 Task: Add filter "Normal" in priority.
Action: Mouse moved to (833, 240)
Screenshot: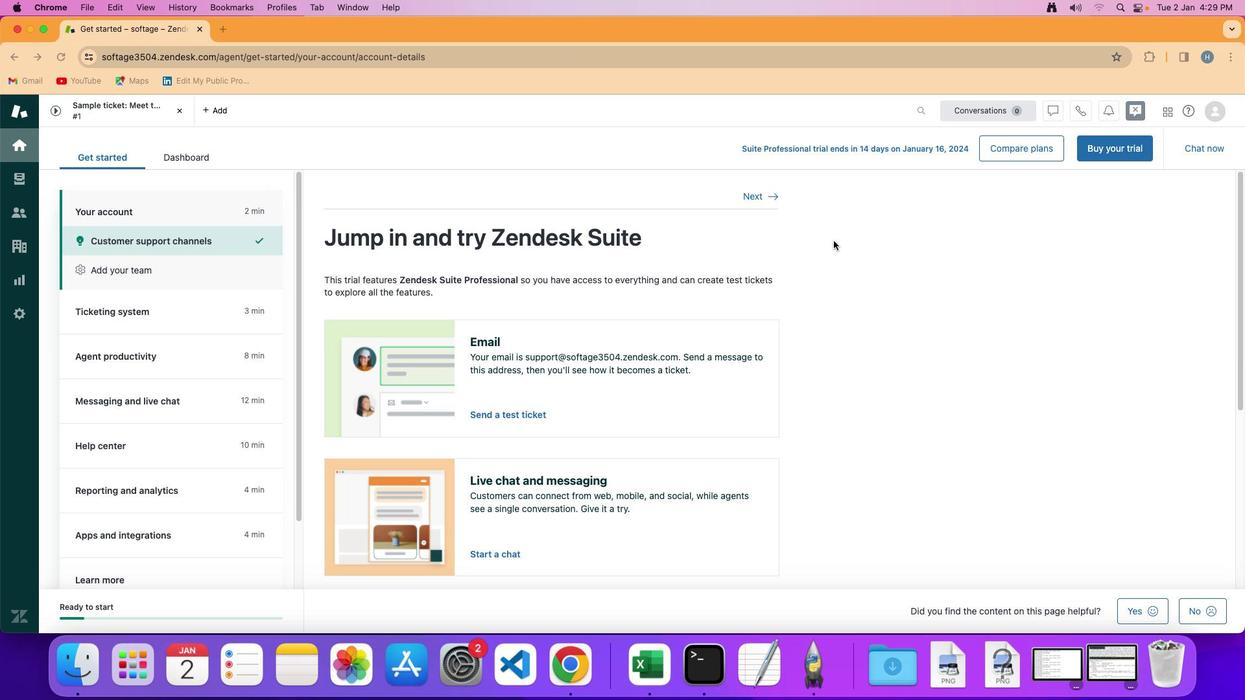 
Action: Mouse pressed left at (833, 240)
Screenshot: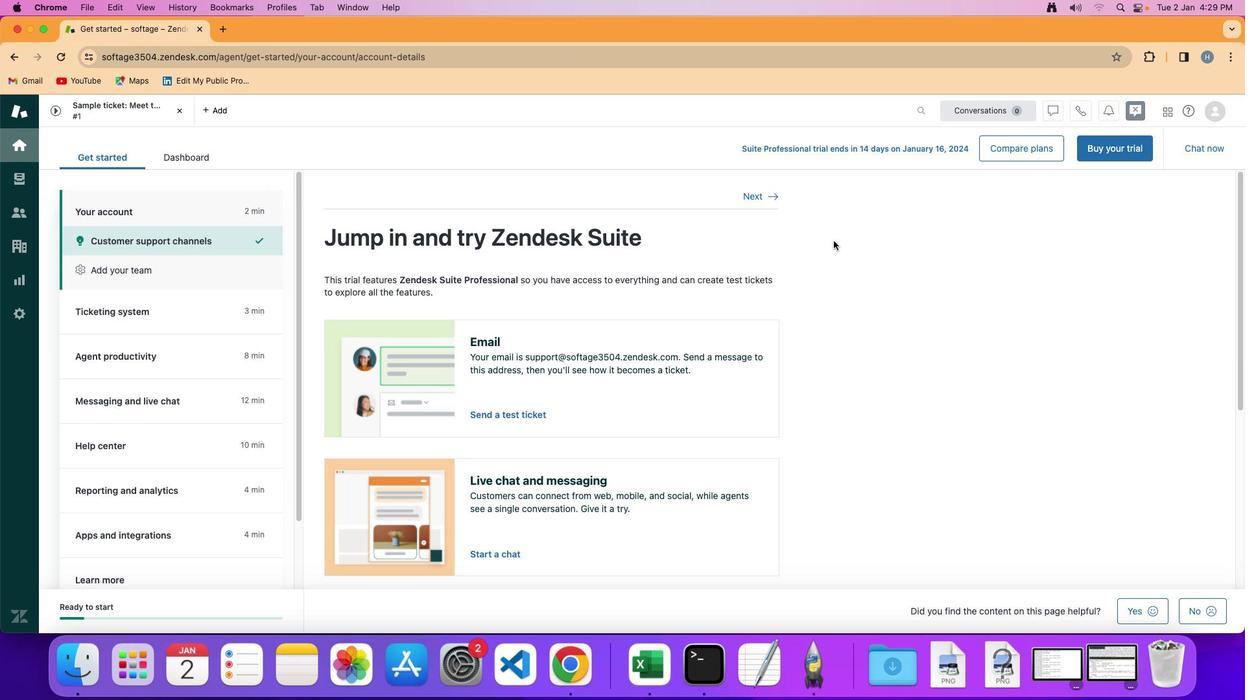 
Action: Mouse moved to (13, 168)
Screenshot: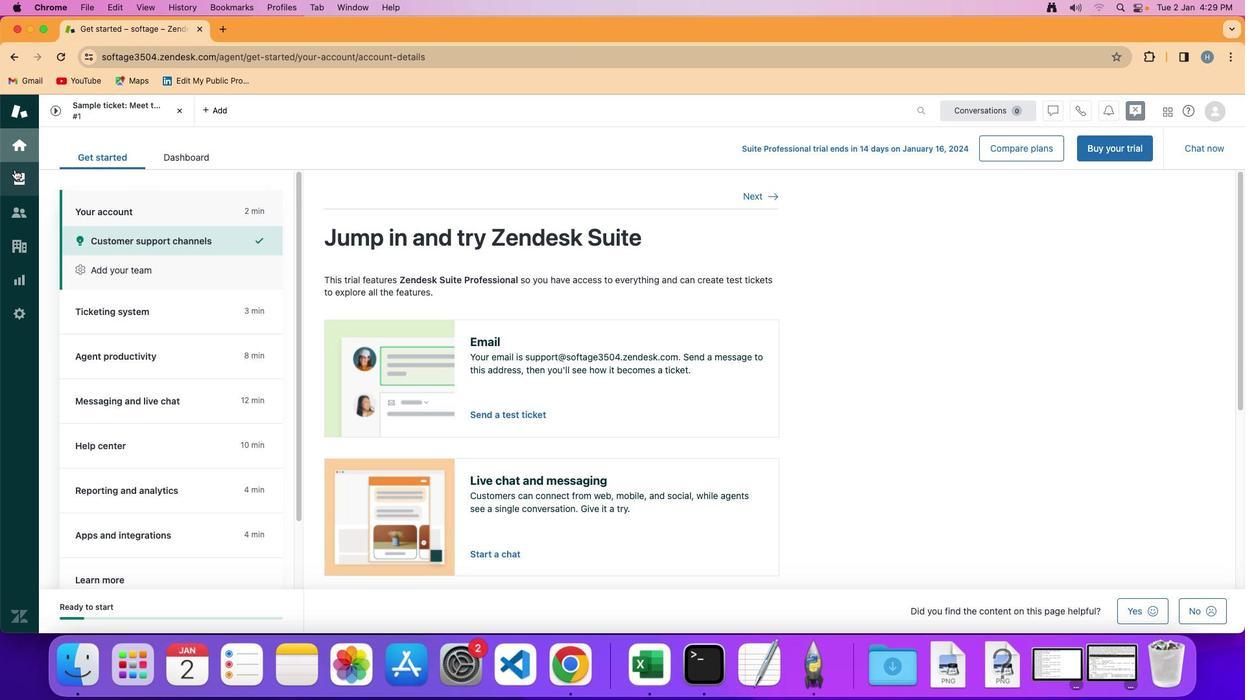 
Action: Mouse pressed left at (13, 168)
Screenshot: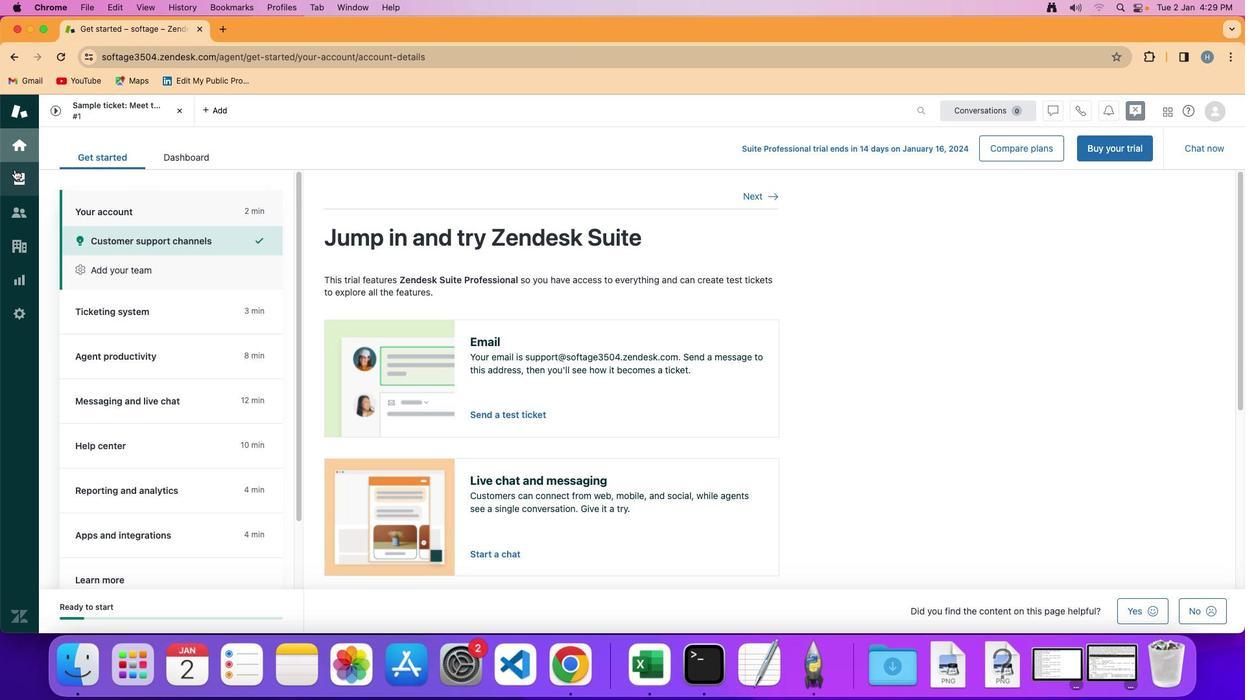 
Action: Mouse moved to (310, 199)
Screenshot: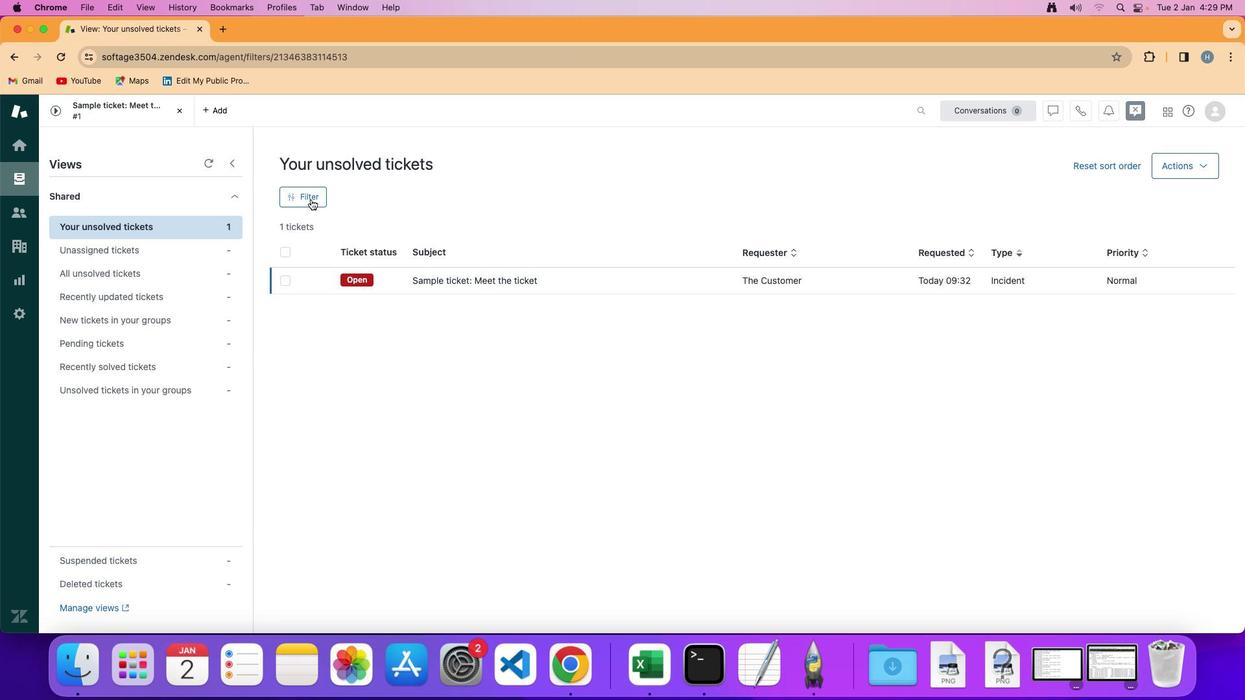 
Action: Mouse pressed left at (310, 199)
Screenshot: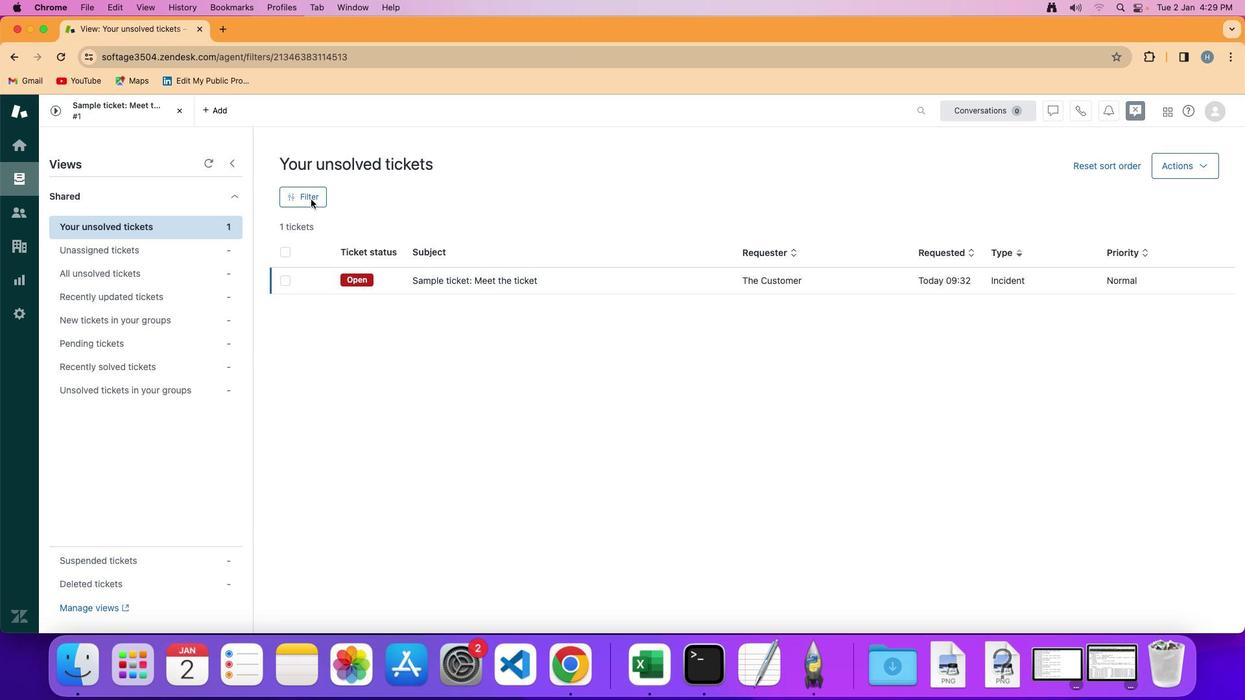 
Action: Mouse moved to (1056, 499)
Screenshot: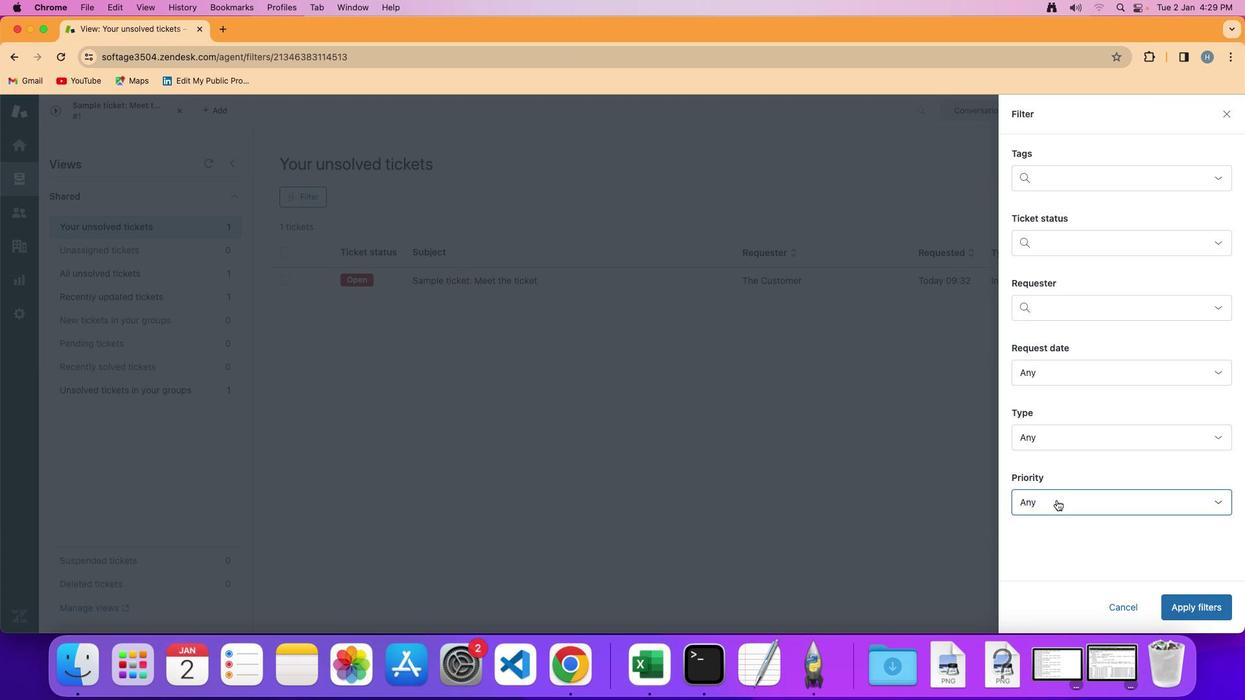 
Action: Mouse pressed left at (1056, 499)
Screenshot: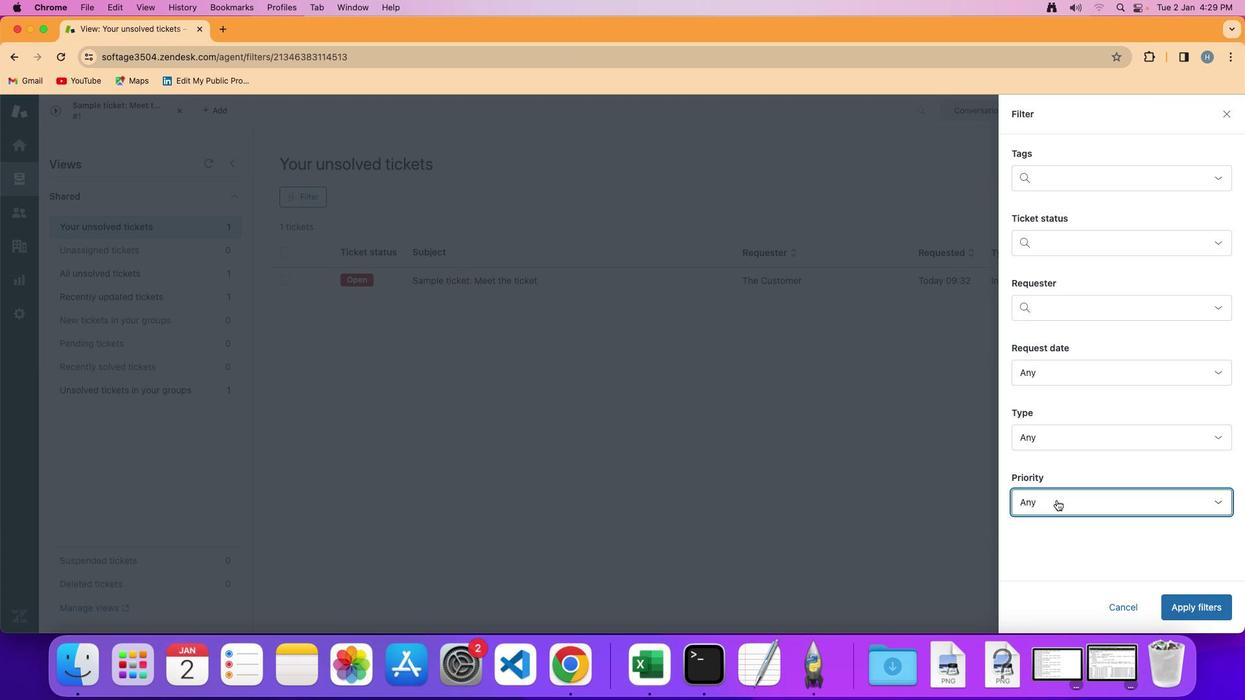 
Action: Mouse moved to (1079, 429)
Screenshot: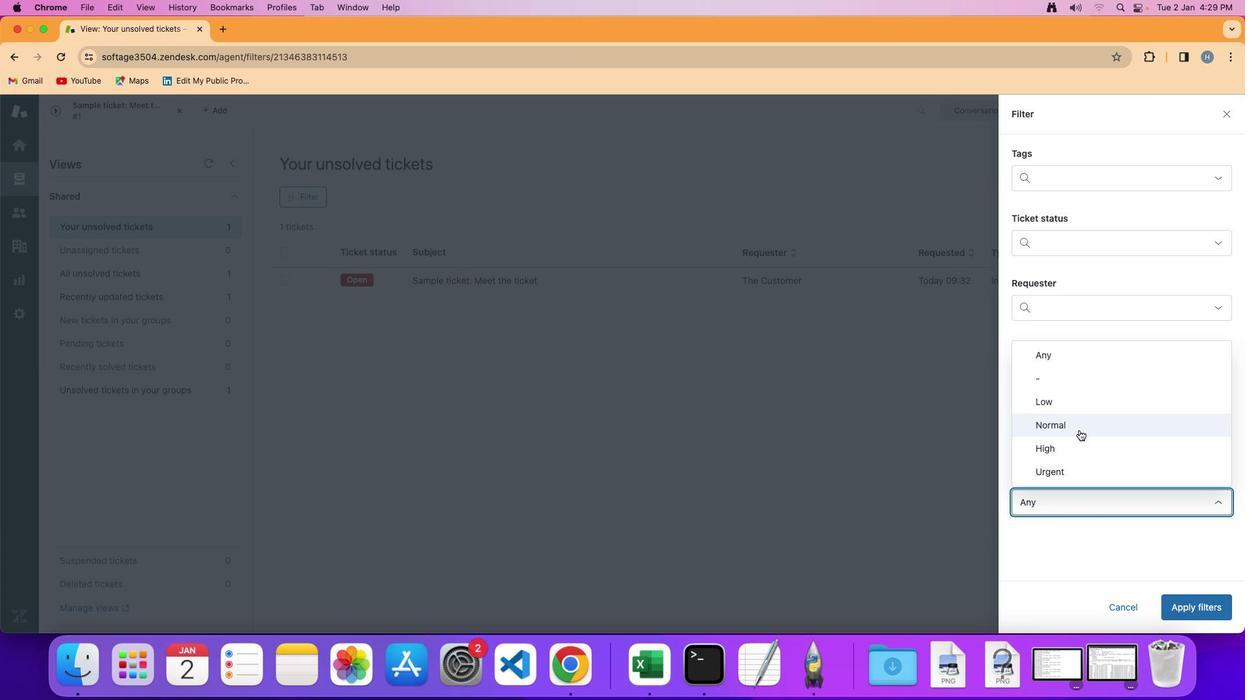 
Action: Mouse pressed left at (1079, 429)
Screenshot: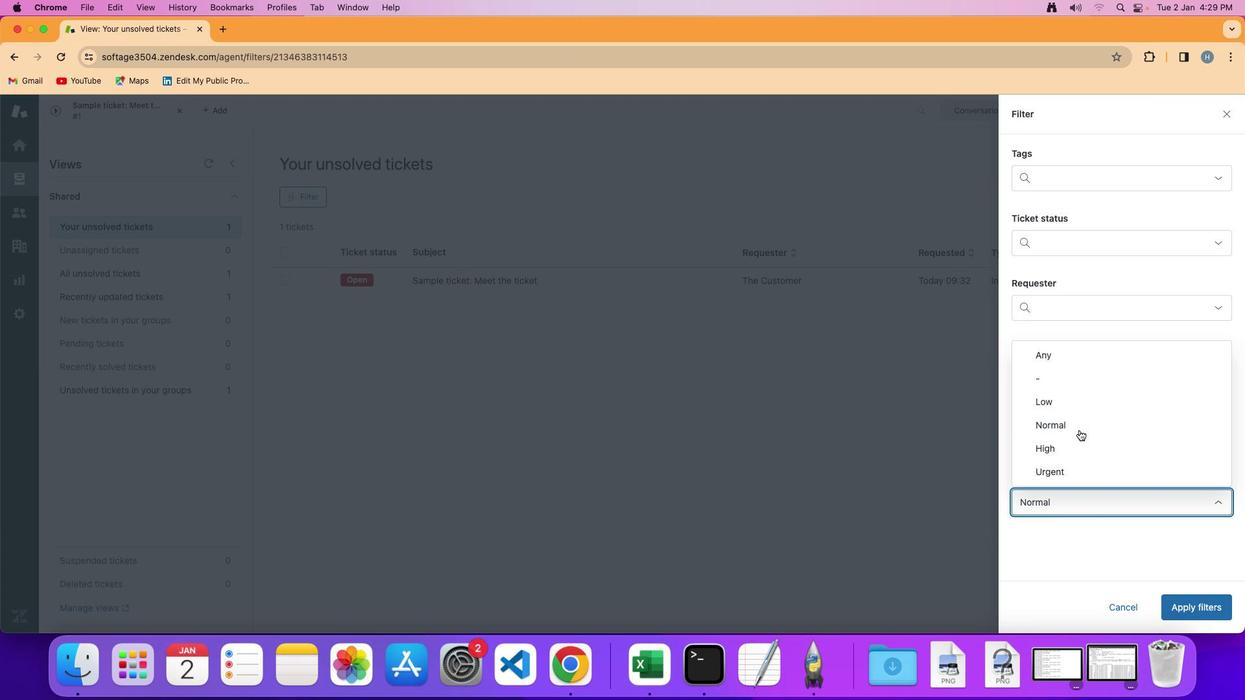 
Action: Mouse moved to (1206, 602)
Screenshot: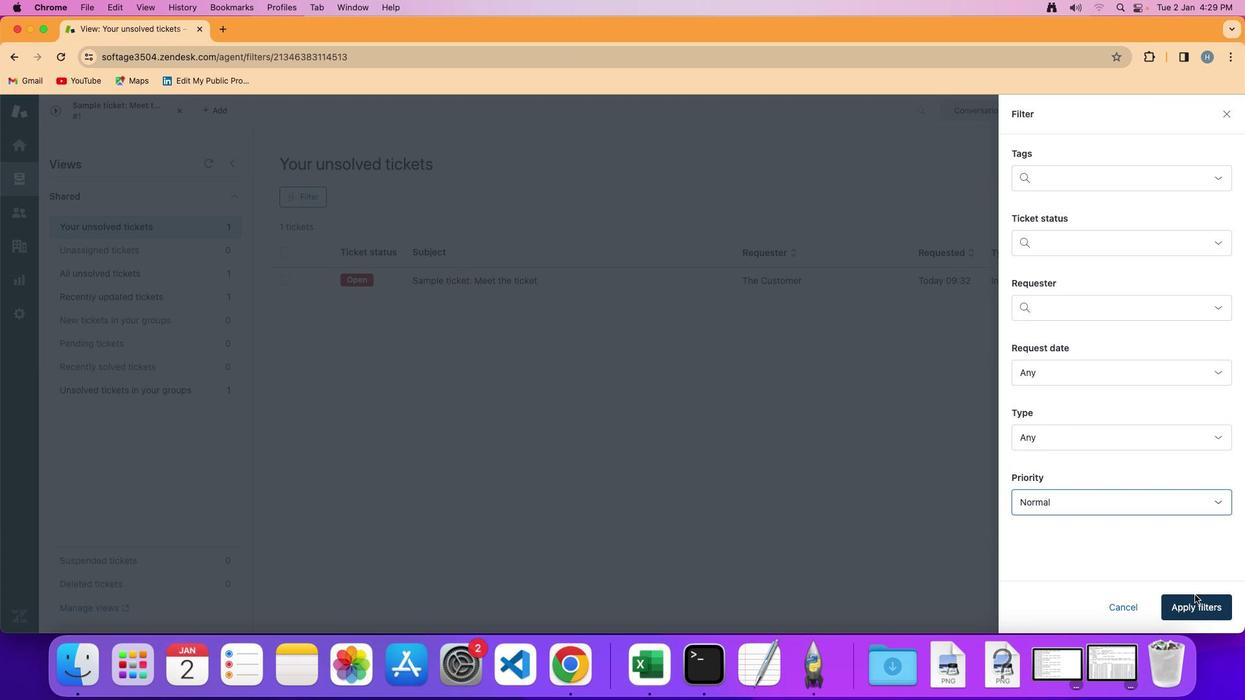
Action: Mouse pressed left at (1206, 602)
Screenshot: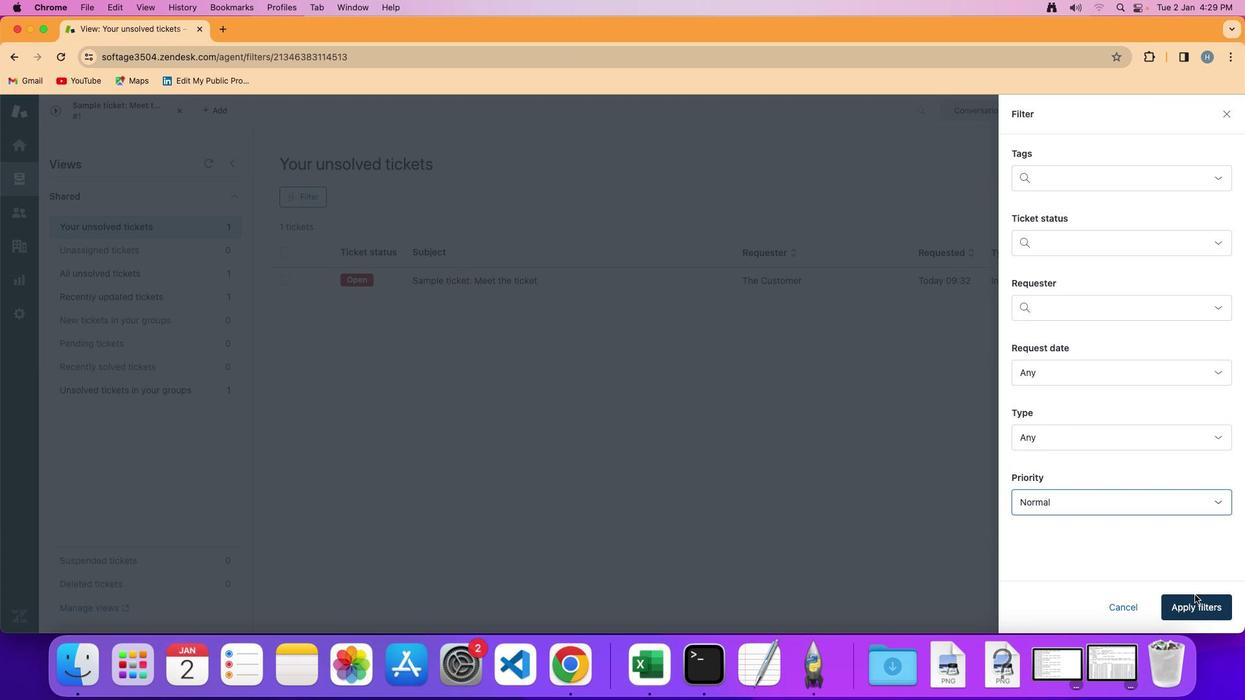 
Action: Mouse moved to (812, 404)
Screenshot: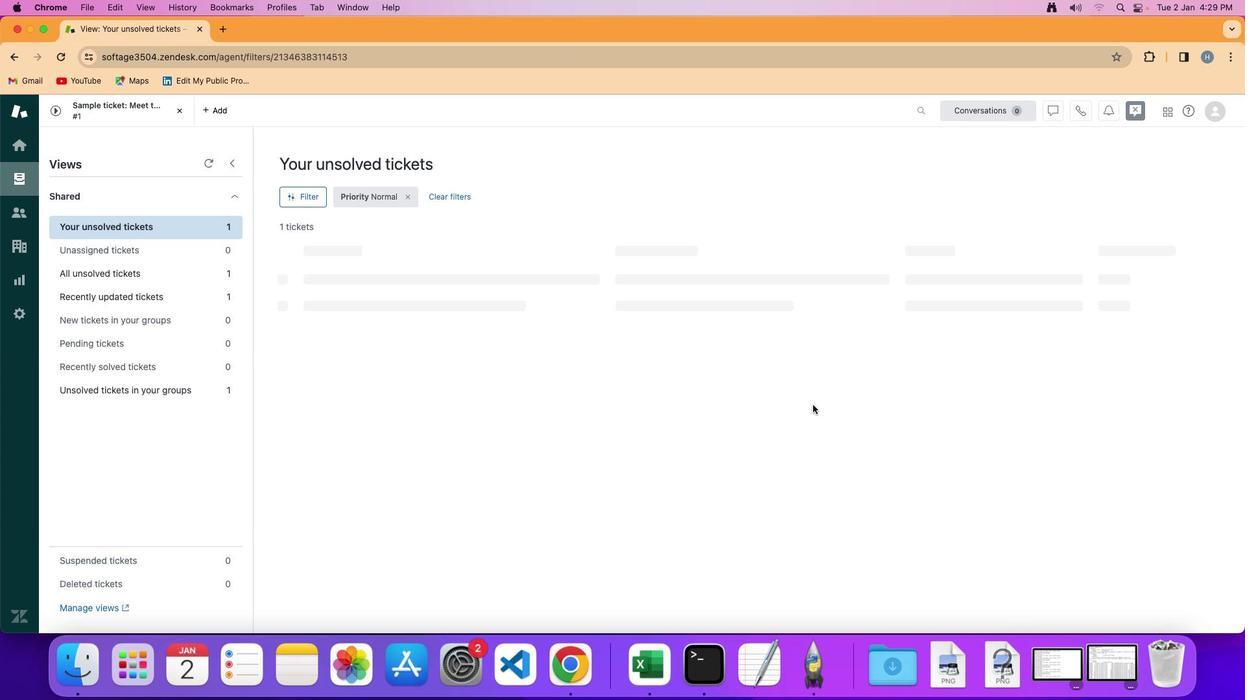 
